 Task: Select the end date as December 2023
Action: Mouse moved to (944, 129)
Screenshot: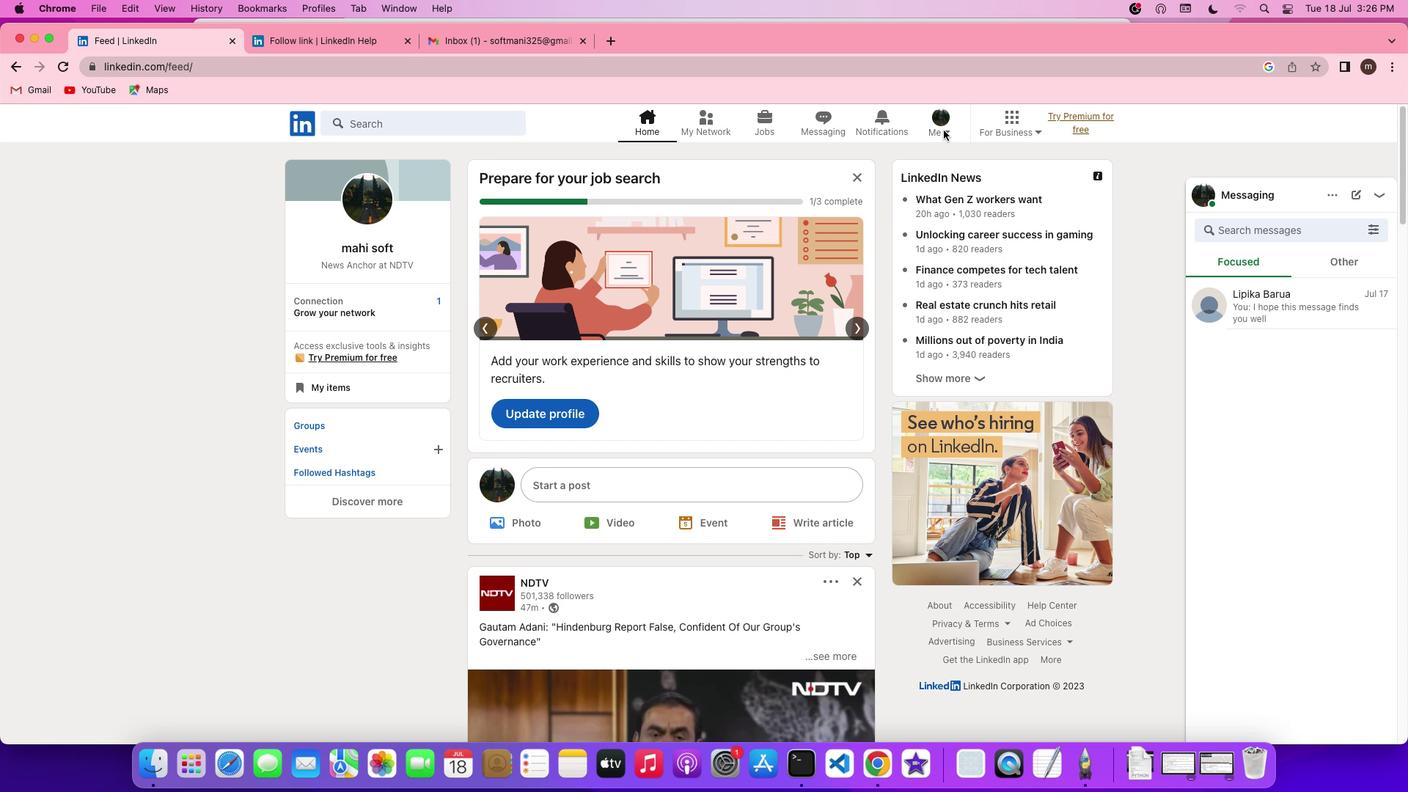 
Action: Mouse pressed left at (944, 129)
Screenshot: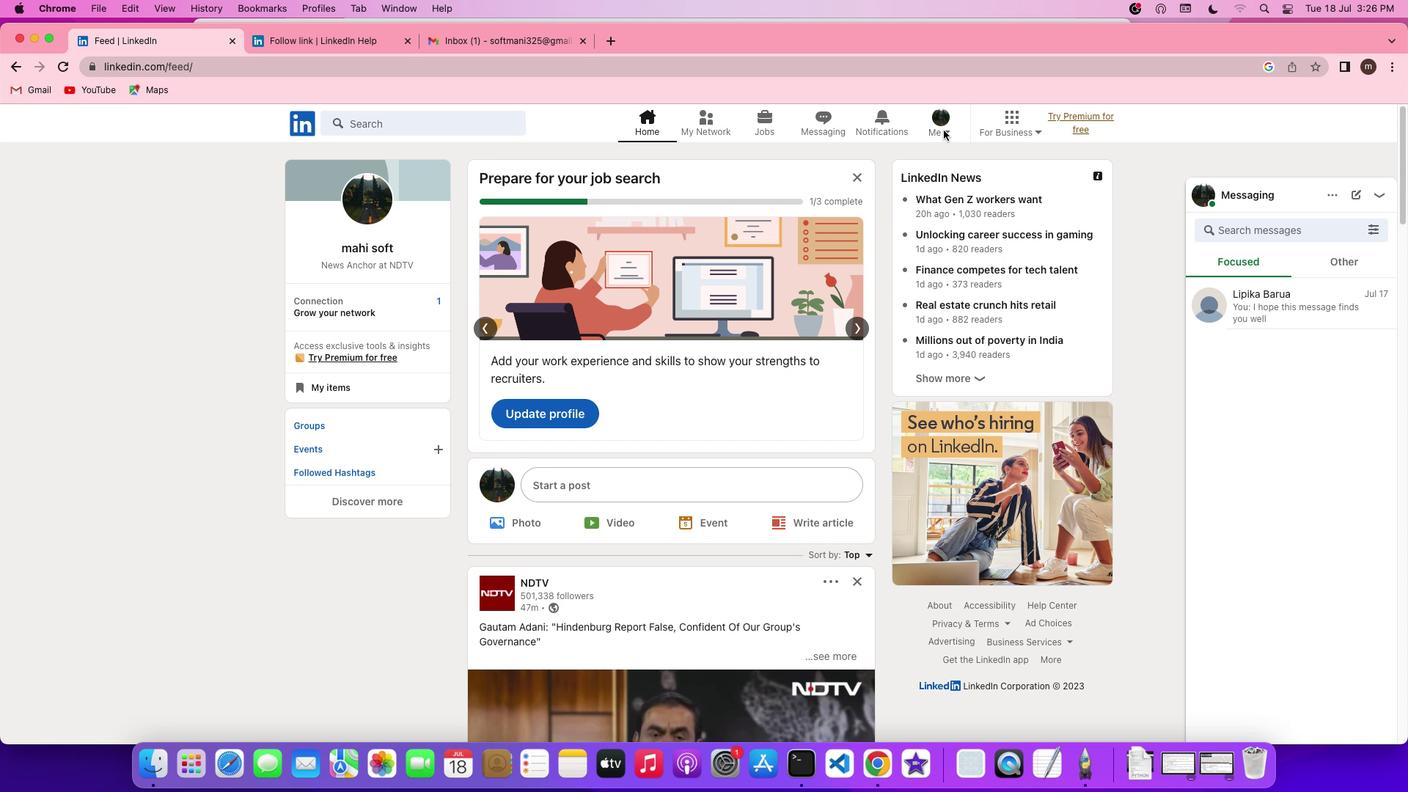 
Action: Mouse pressed left at (944, 129)
Screenshot: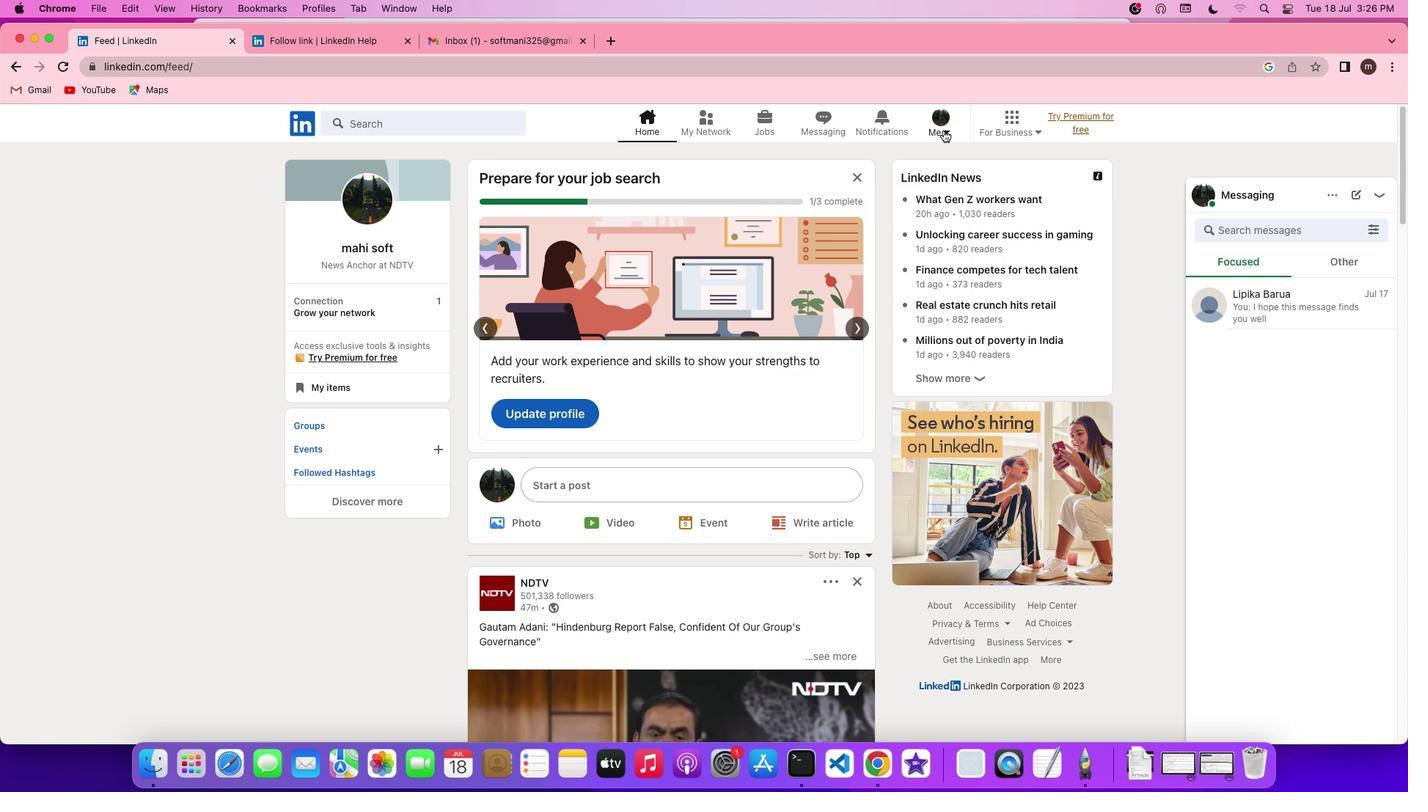 
Action: Mouse pressed left at (944, 129)
Screenshot: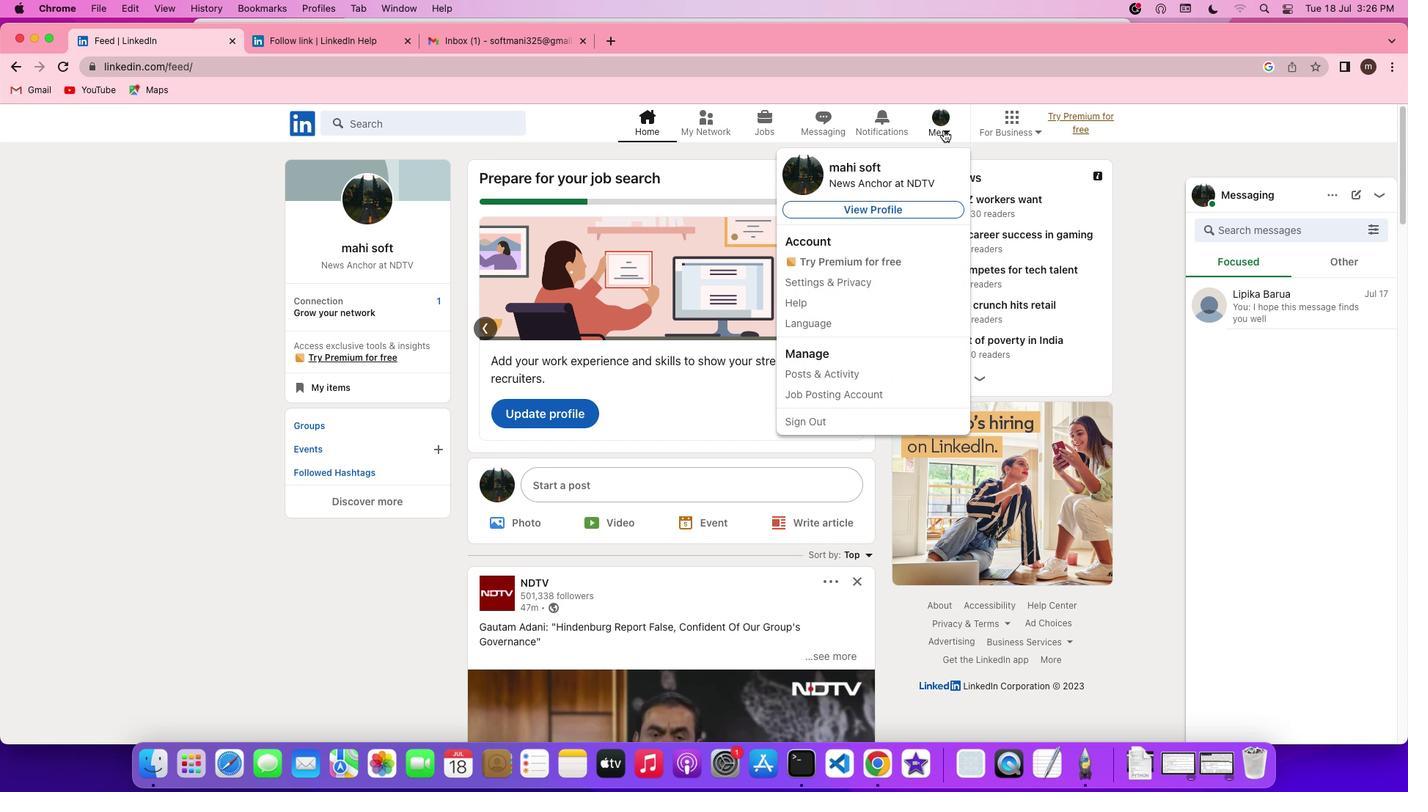 
Action: Mouse moved to (911, 205)
Screenshot: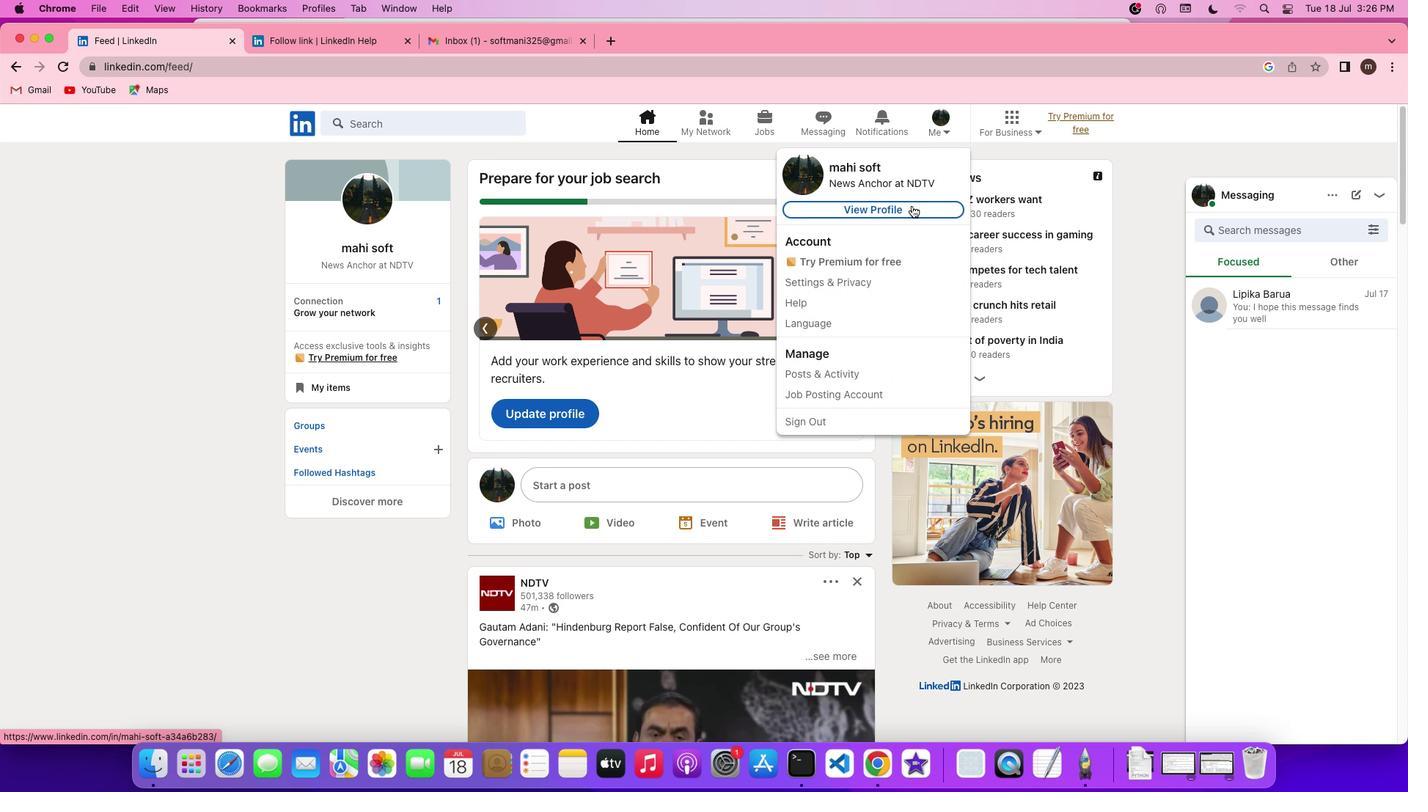 
Action: Mouse pressed left at (911, 205)
Screenshot: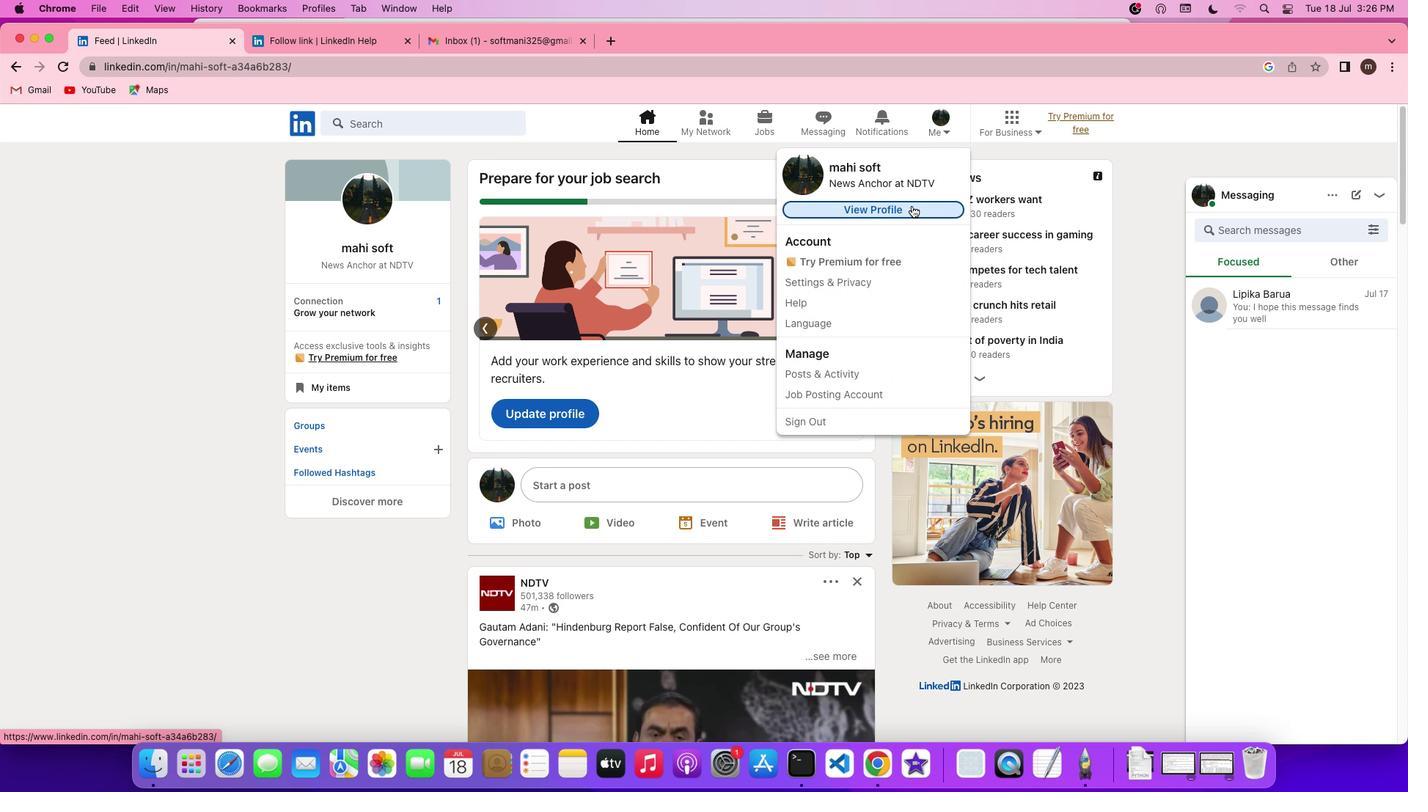 
Action: Mouse moved to (437, 446)
Screenshot: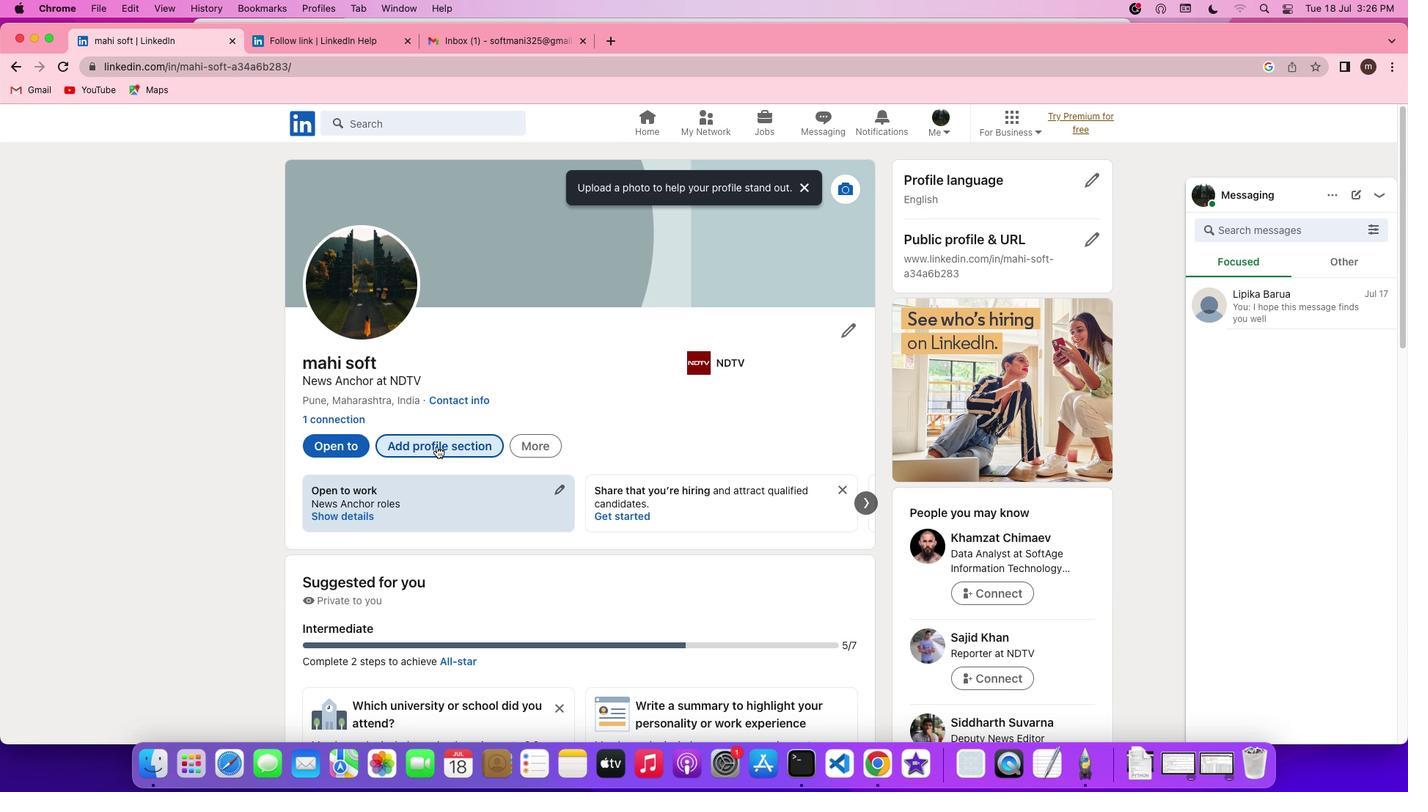 
Action: Mouse pressed left at (437, 446)
Screenshot: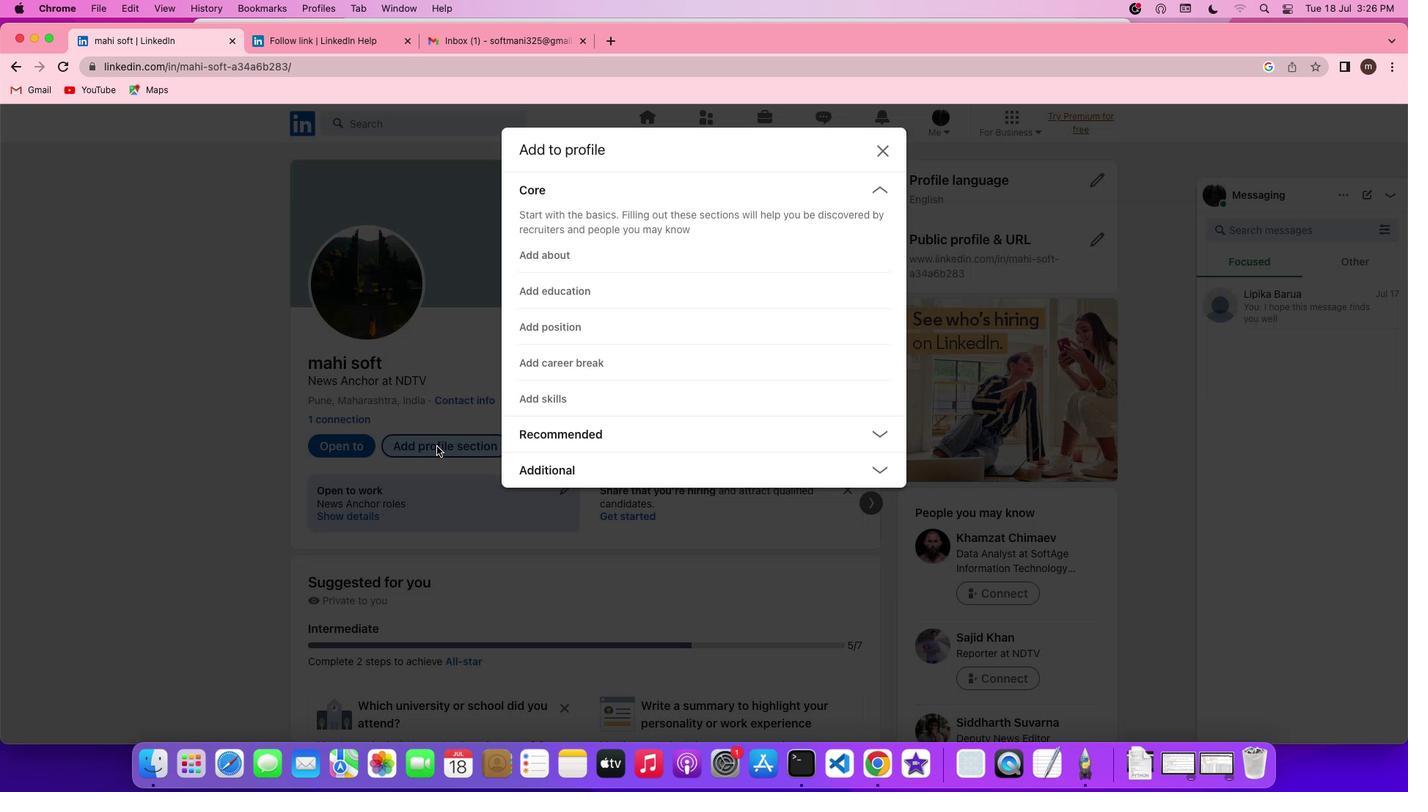 
Action: Mouse moved to (534, 465)
Screenshot: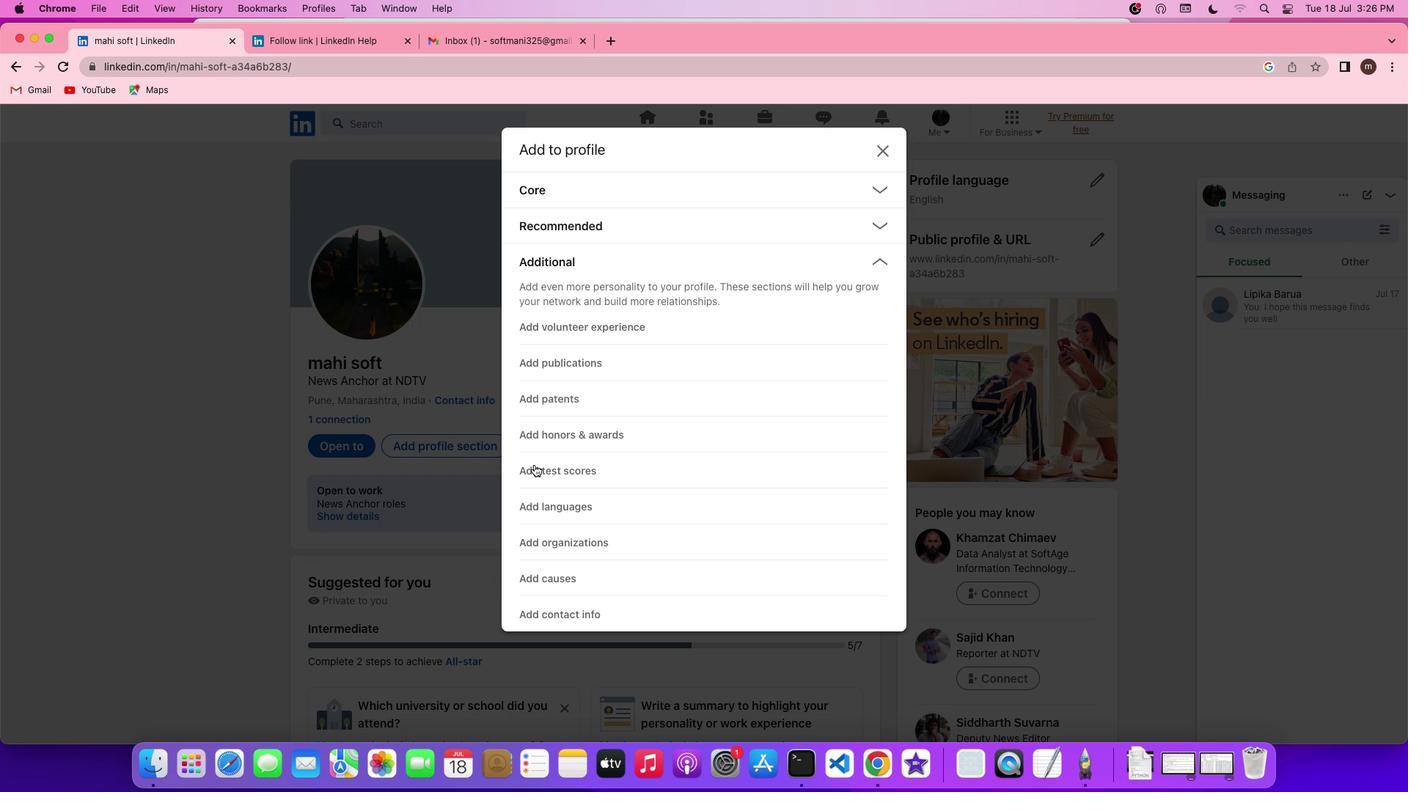 
Action: Mouse pressed left at (534, 465)
Screenshot: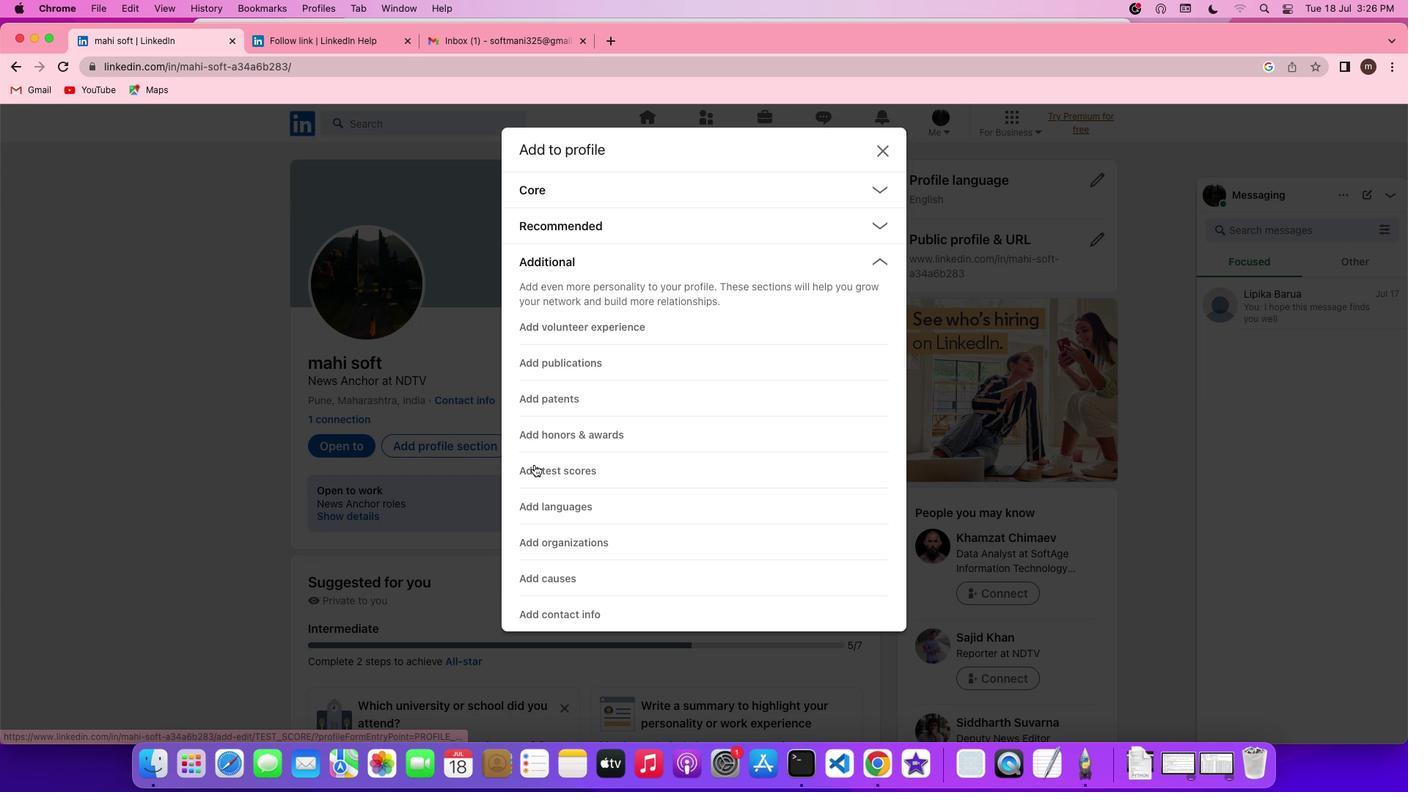 
Action: Mouse moved to (574, 325)
Screenshot: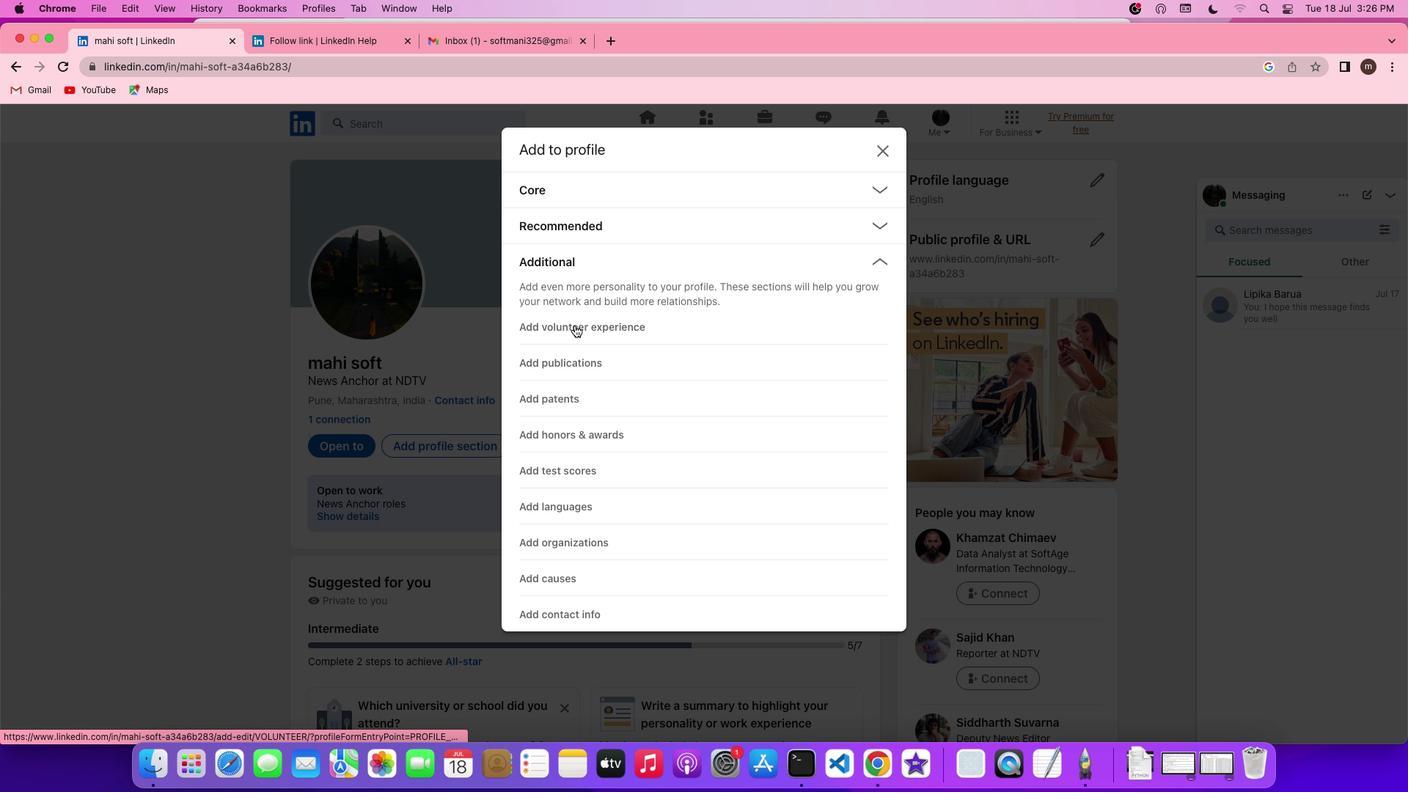 
Action: Mouse pressed left at (574, 325)
Screenshot: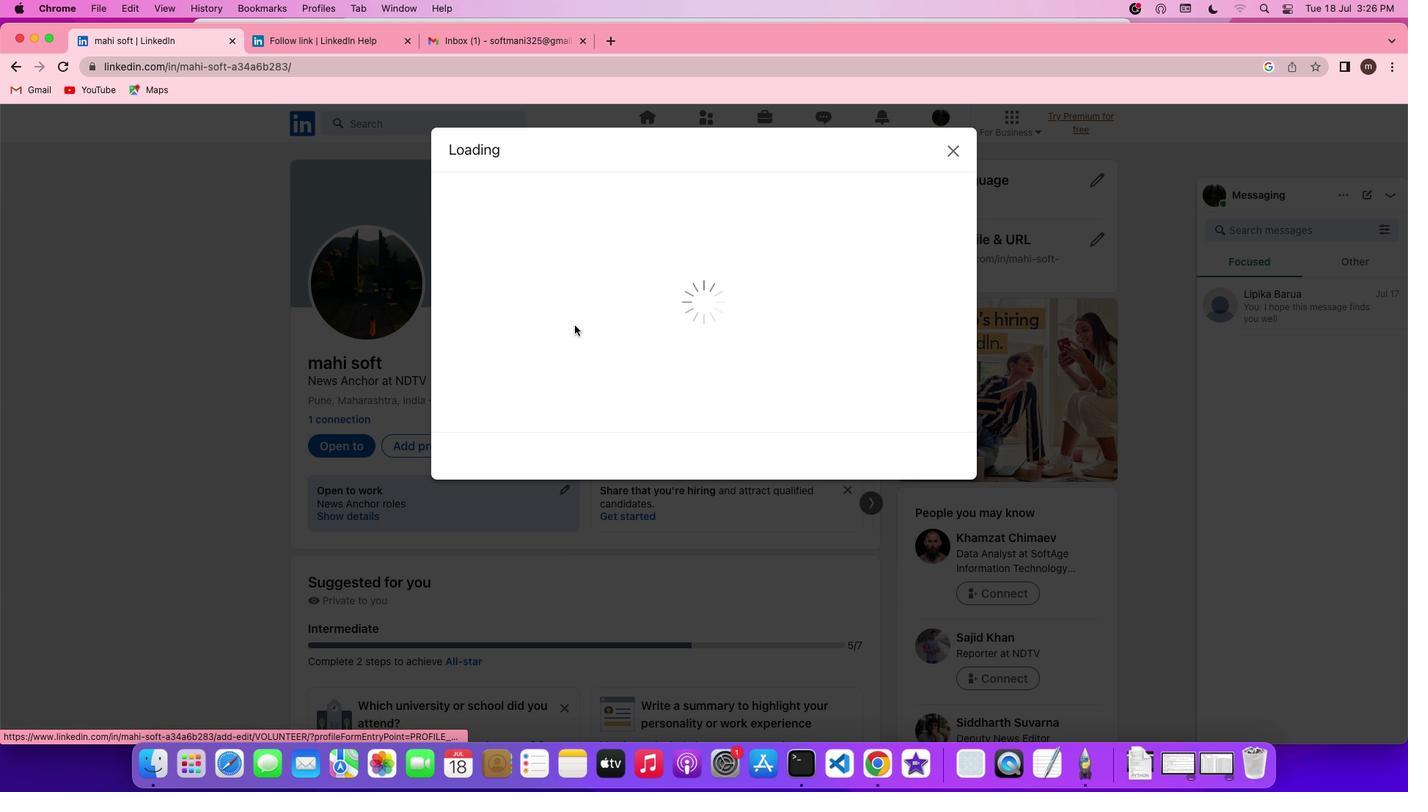 
Action: Mouse moved to (680, 517)
Screenshot: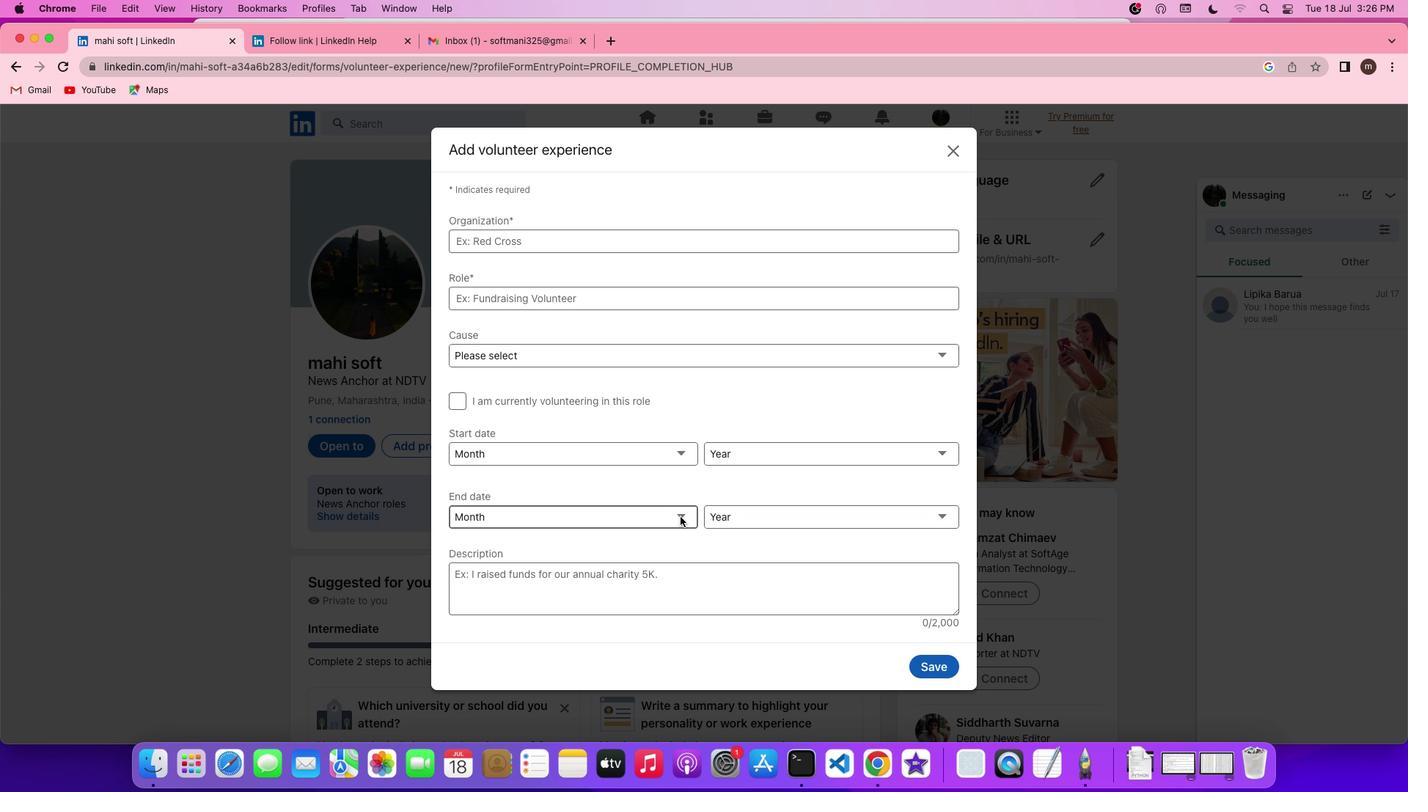 
Action: Mouse pressed left at (680, 517)
Screenshot: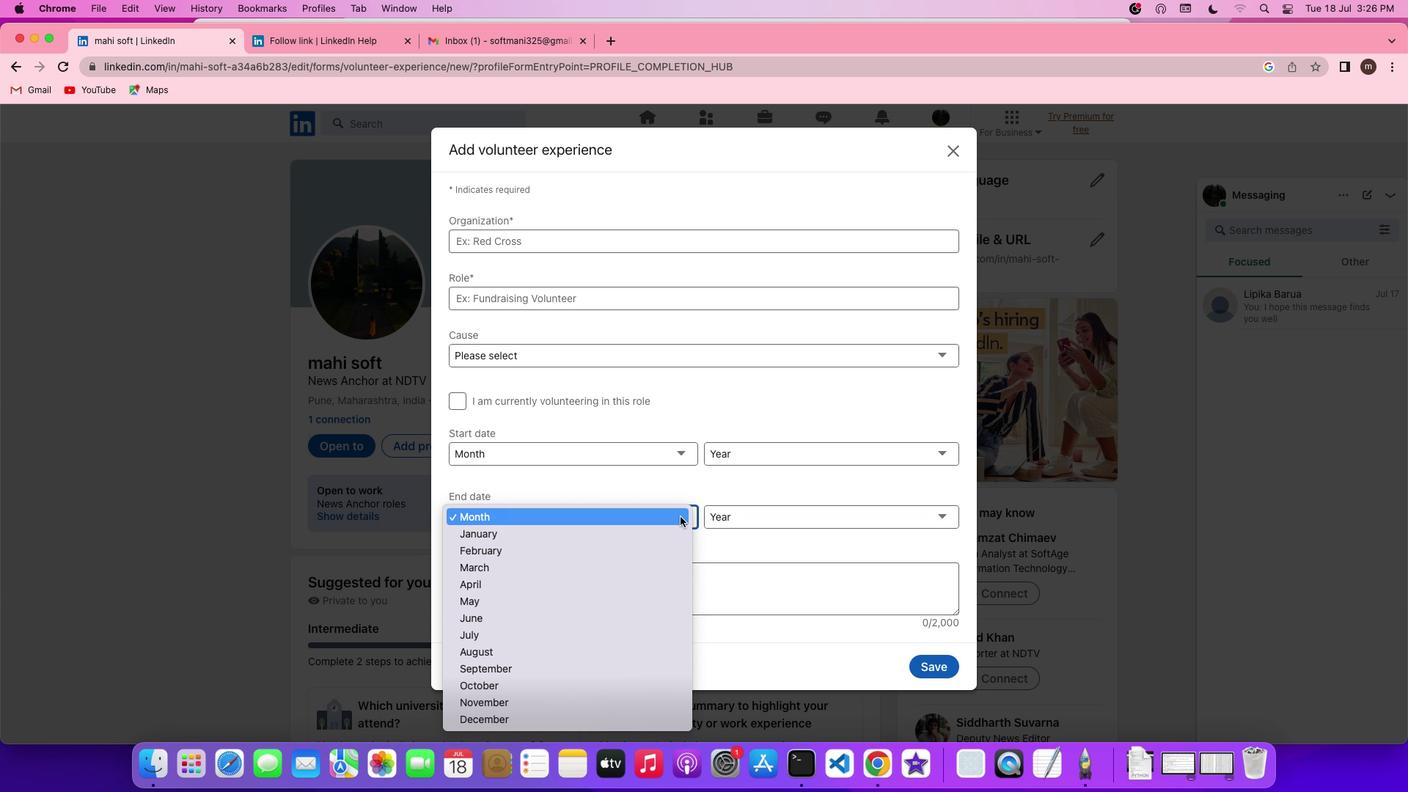 
Action: Mouse moved to (613, 714)
Screenshot: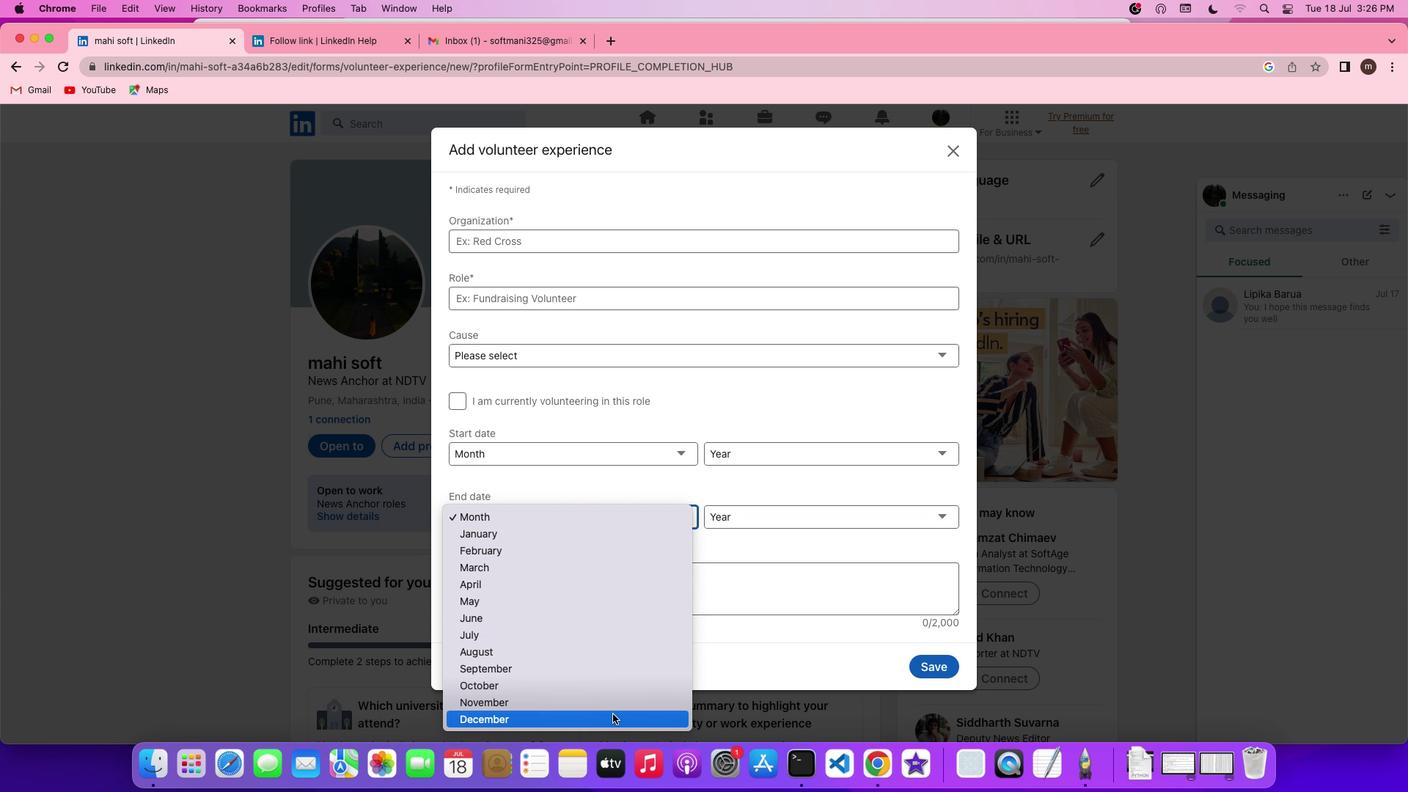 
Action: Mouse pressed left at (613, 714)
Screenshot: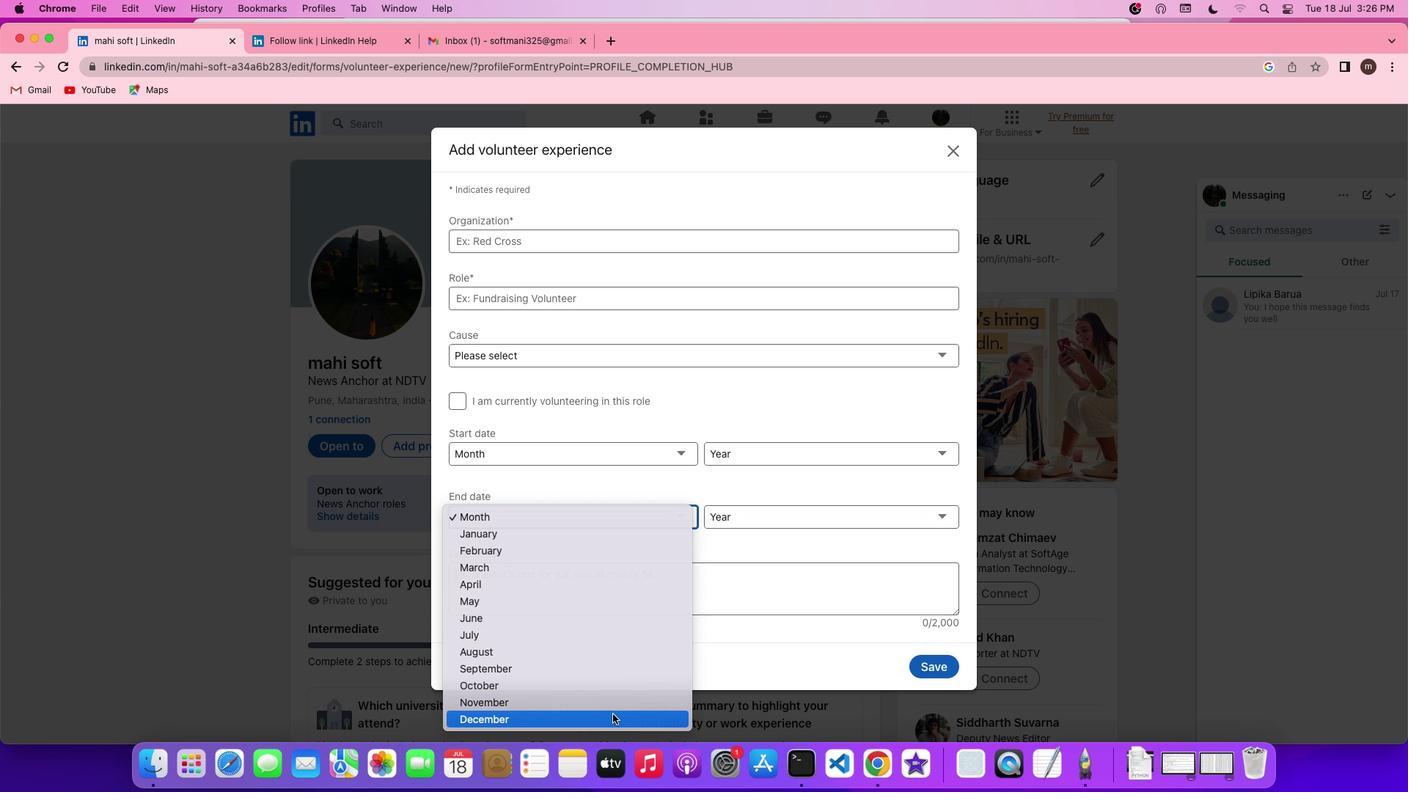 
Action: Mouse moved to (936, 514)
Screenshot: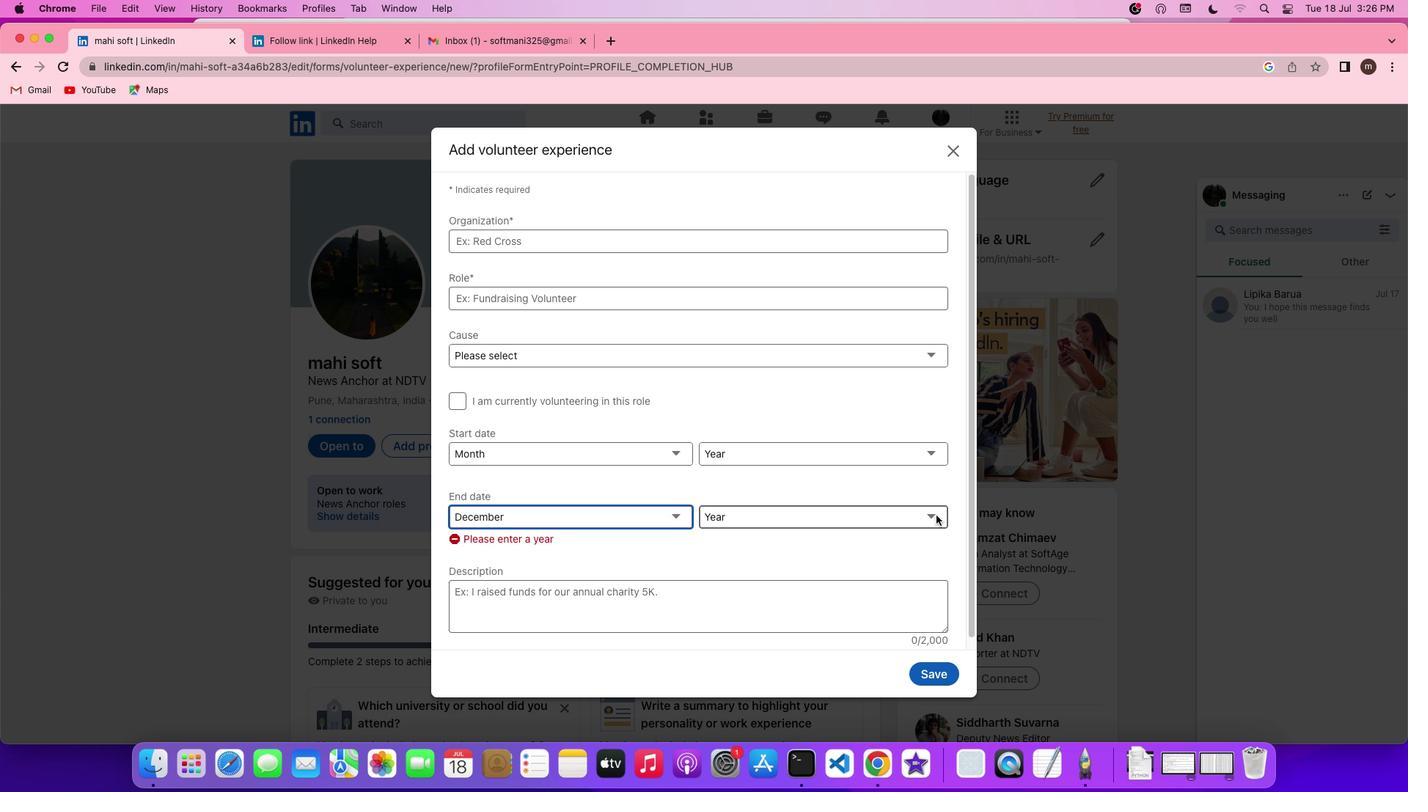 
Action: Mouse pressed left at (936, 514)
Screenshot: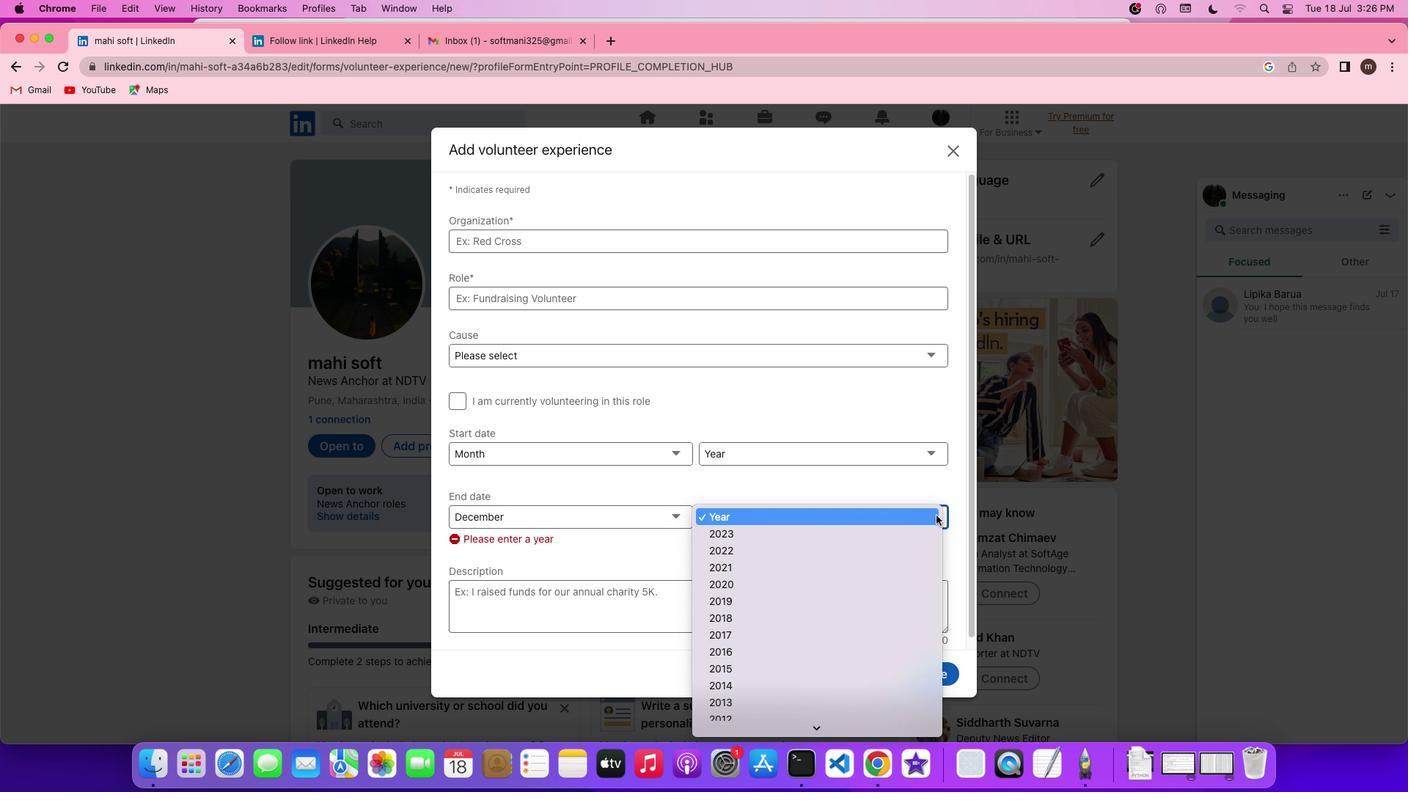 
Action: Mouse moved to (916, 538)
Screenshot: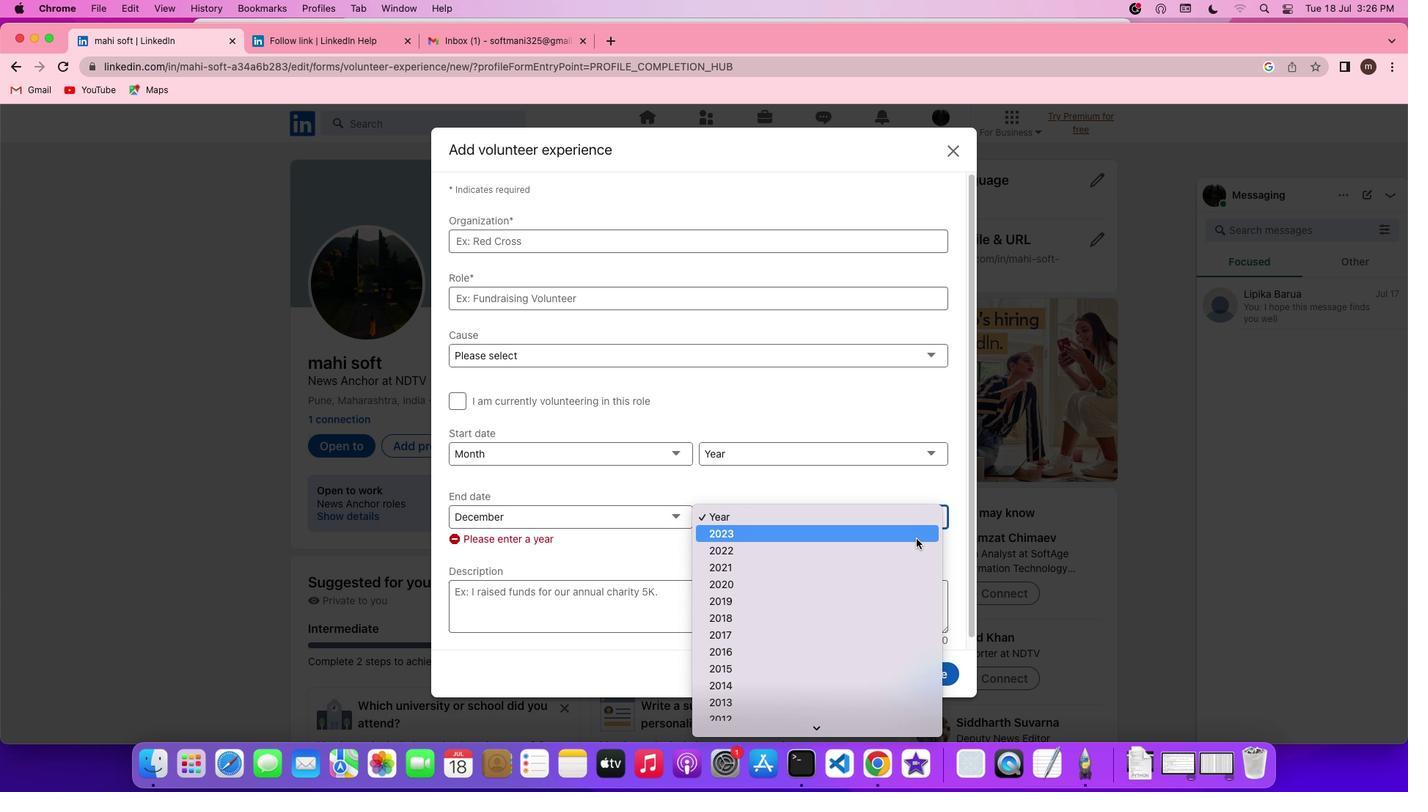 
Action: Mouse pressed left at (916, 538)
Screenshot: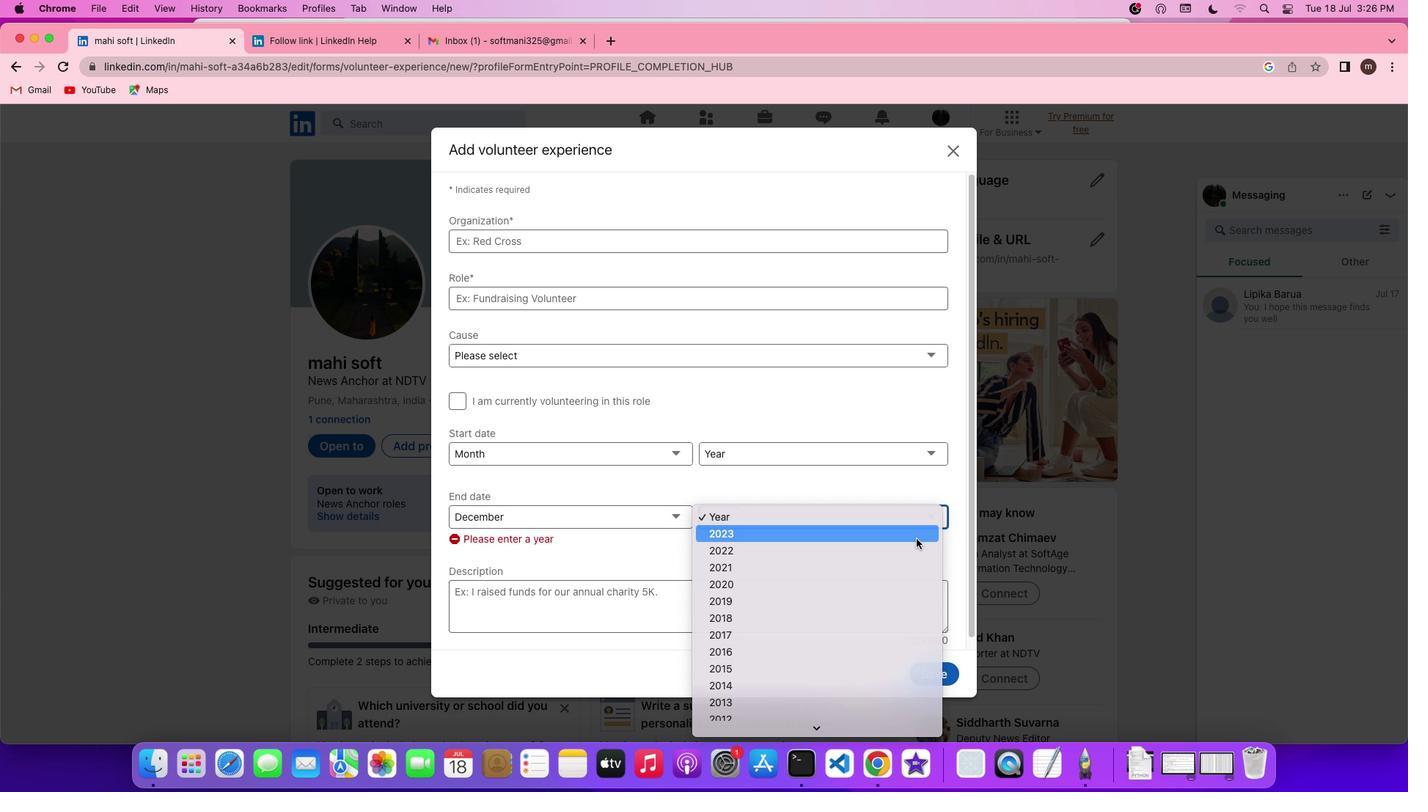 
